 Task: Toggle the option "Network synchronisation".
Action: Mouse moved to (117, 12)
Screenshot: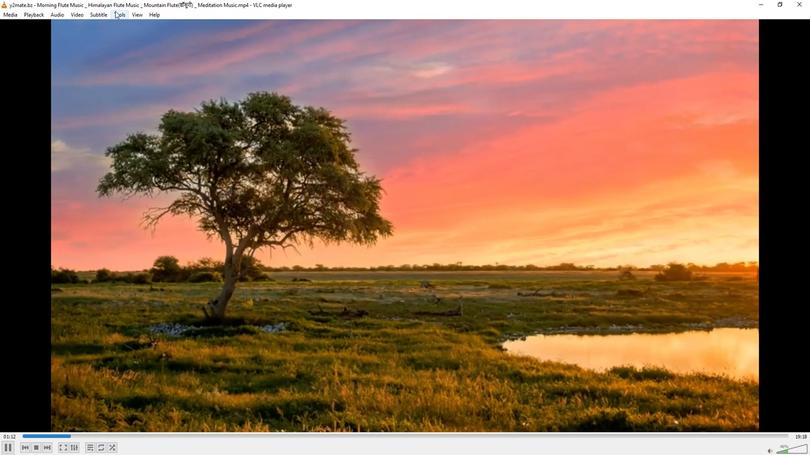 
Action: Mouse pressed left at (117, 12)
Screenshot: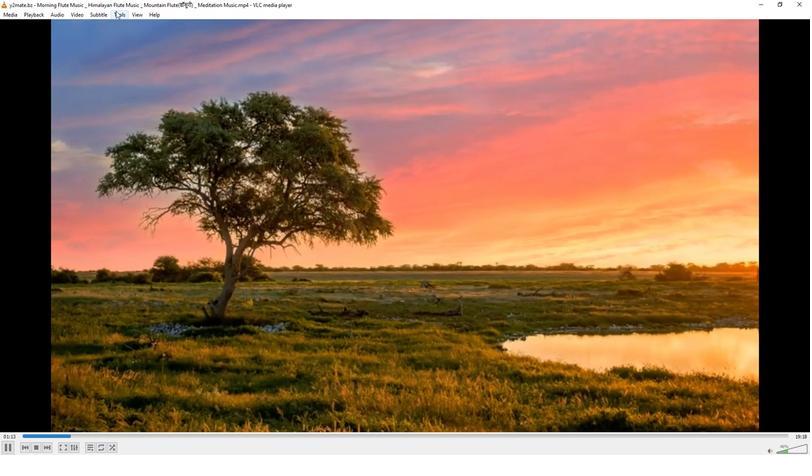 
Action: Mouse moved to (143, 115)
Screenshot: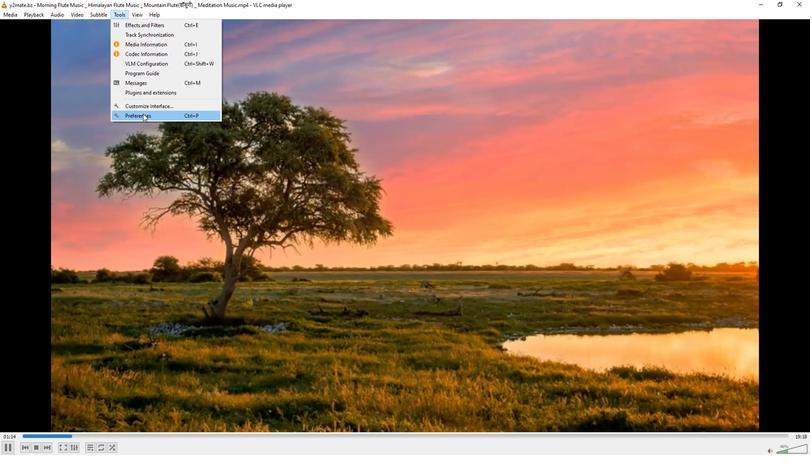 
Action: Mouse pressed left at (143, 115)
Screenshot: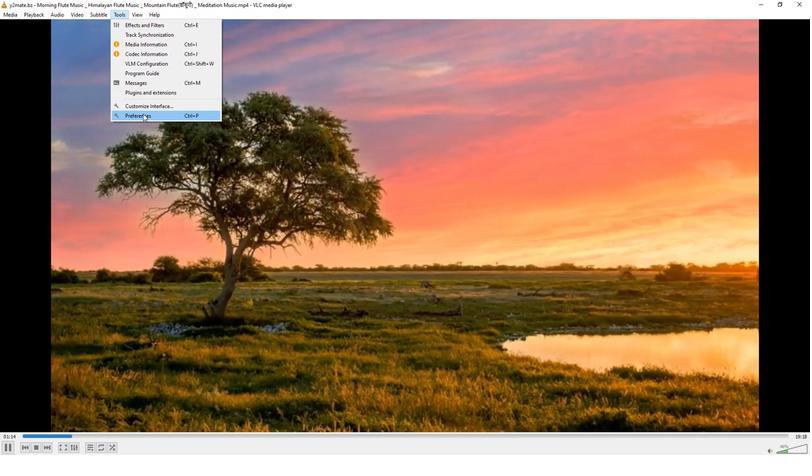 
Action: Mouse moved to (262, 371)
Screenshot: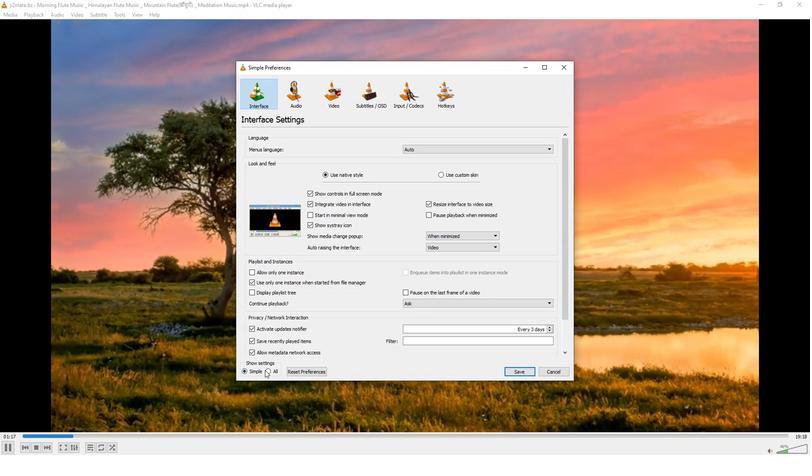 
Action: Mouse pressed left at (262, 371)
Screenshot: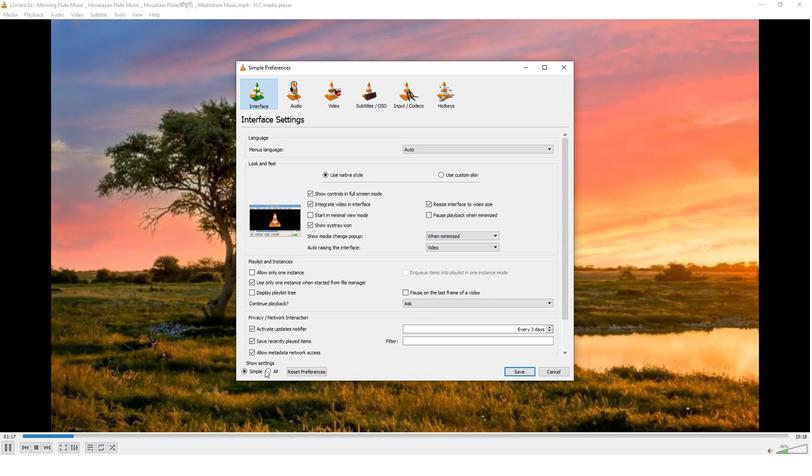 
Action: Mouse moved to (263, 371)
Screenshot: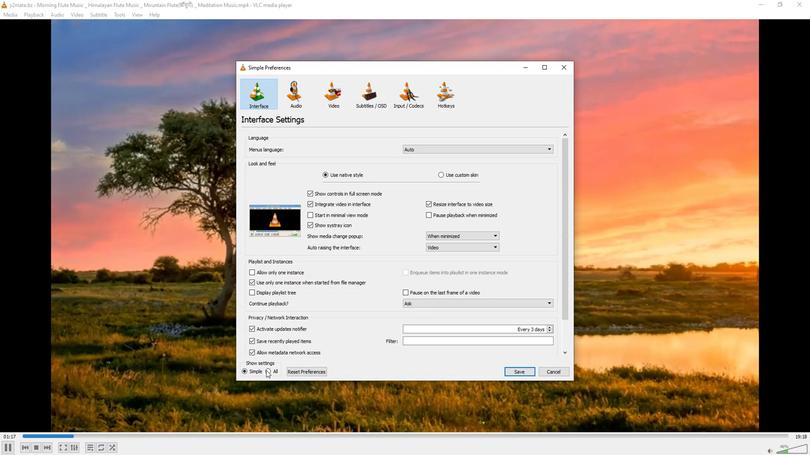 
Action: Mouse pressed left at (263, 371)
Screenshot: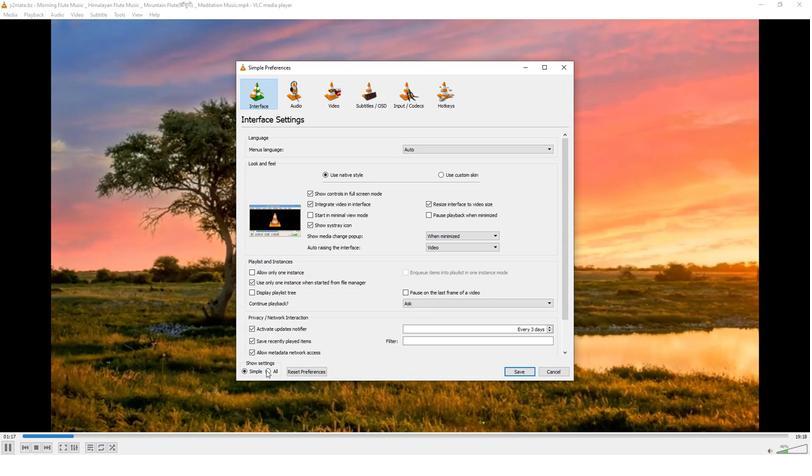 
Action: Mouse moved to (268, 220)
Screenshot: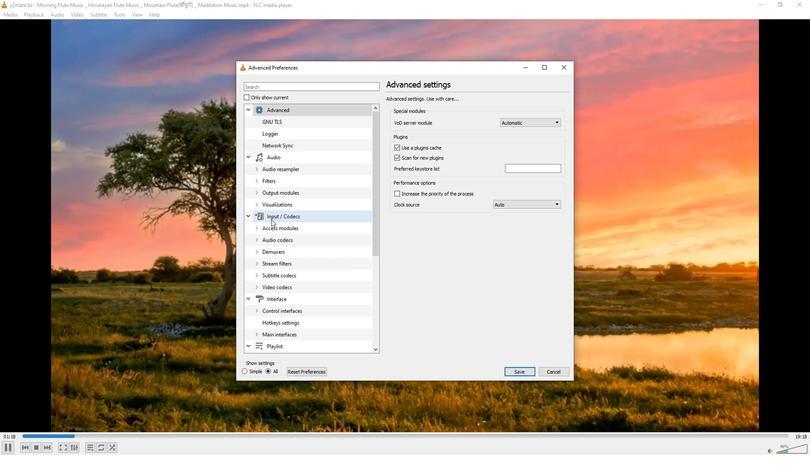 
Action: Mouse pressed left at (268, 220)
Screenshot: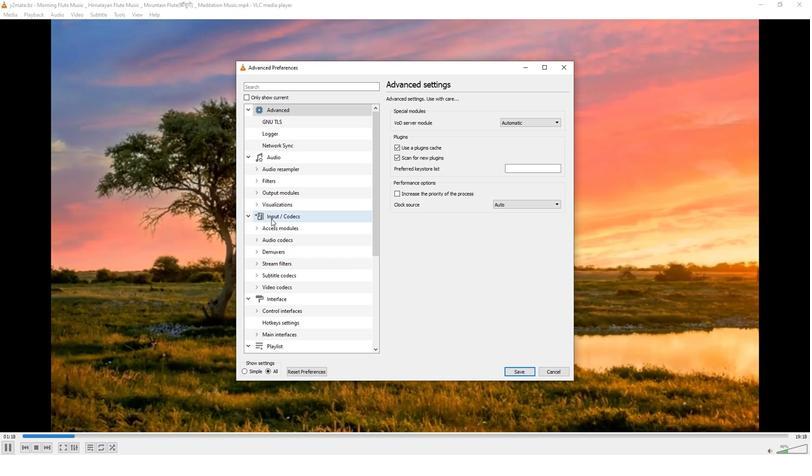 
Action: Mouse moved to (457, 302)
Screenshot: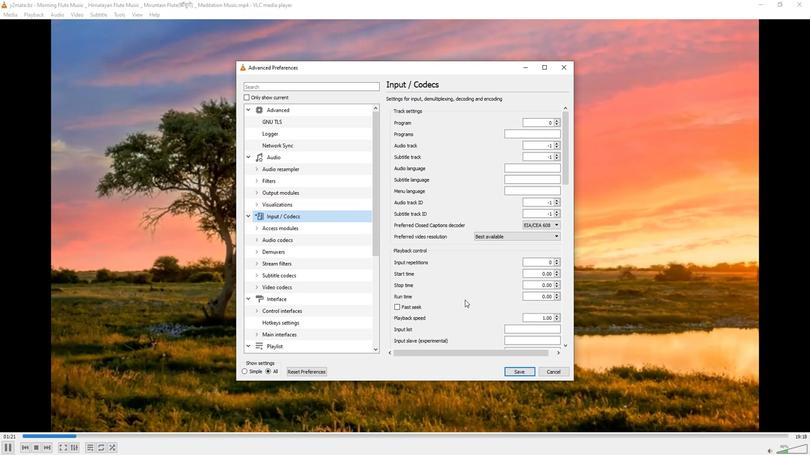 
Action: Mouse scrolled (457, 301) with delta (0, 0)
Screenshot: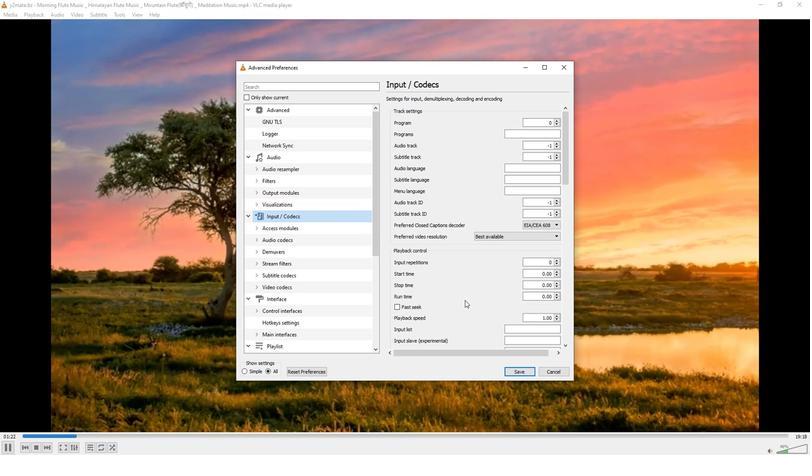 
Action: Mouse scrolled (457, 301) with delta (0, 0)
Screenshot: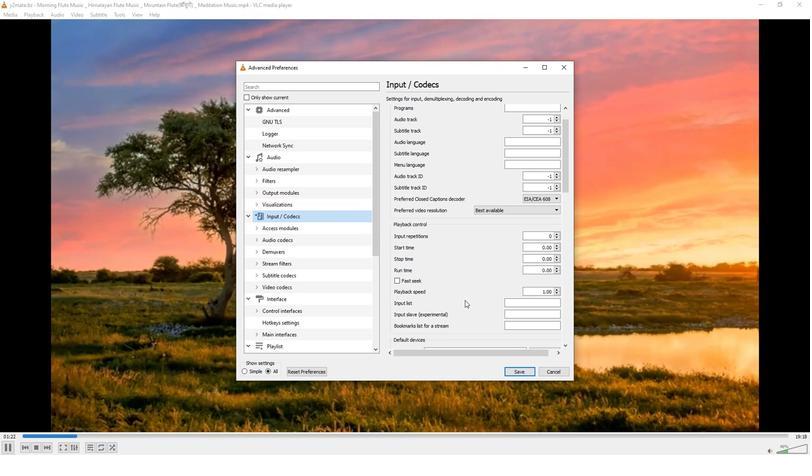 
Action: Mouse scrolled (457, 301) with delta (0, 0)
Screenshot: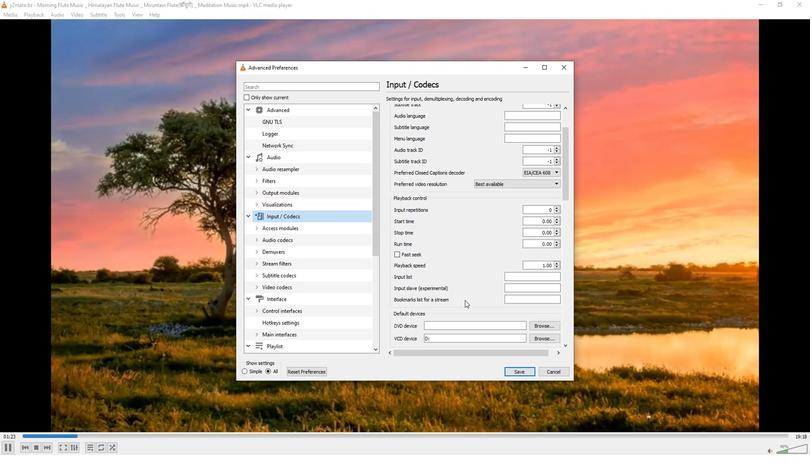 
Action: Mouse scrolled (457, 301) with delta (0, 0)
Screenshot: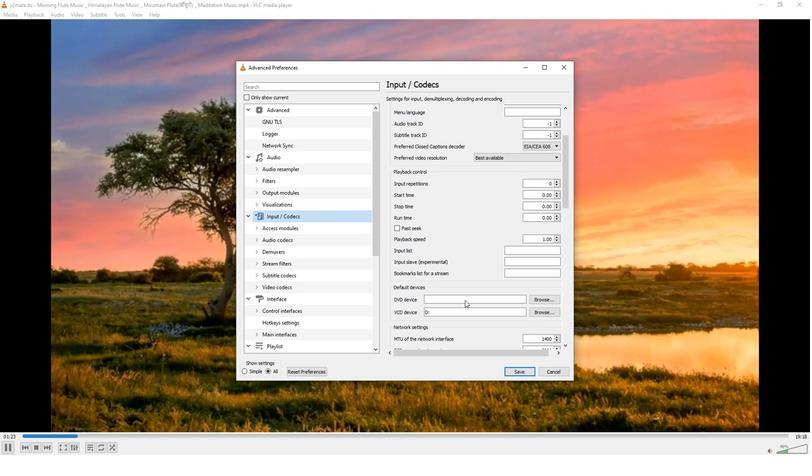 
Action: Mouse scrolled (457, 301) with delta (0, 0)
Screenshot: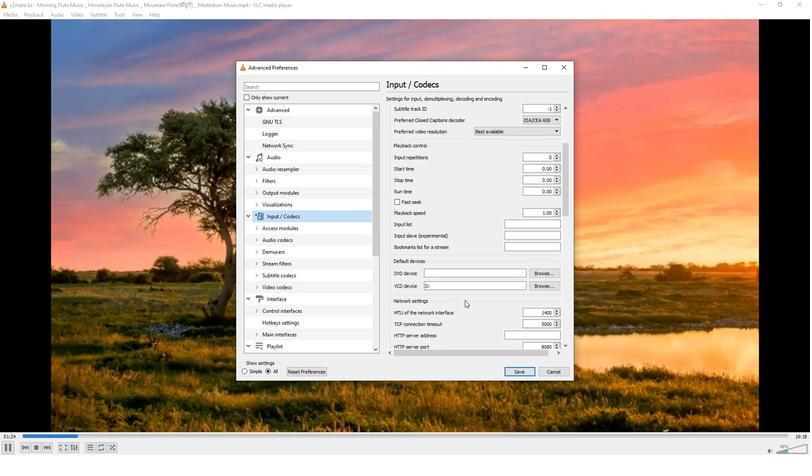 
Action: Mouse scrolled (457, 301) with delta (0, 0)
Screenshot: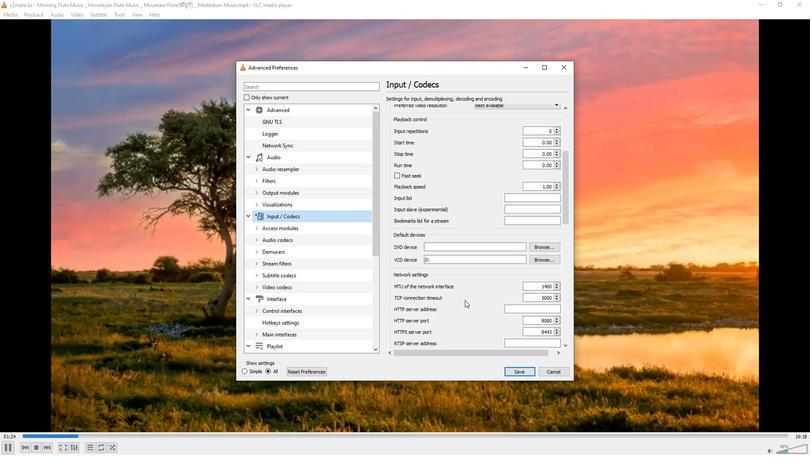
Action: Mouse scrolled (457, 301) with delta (0, 0)
Screenshot: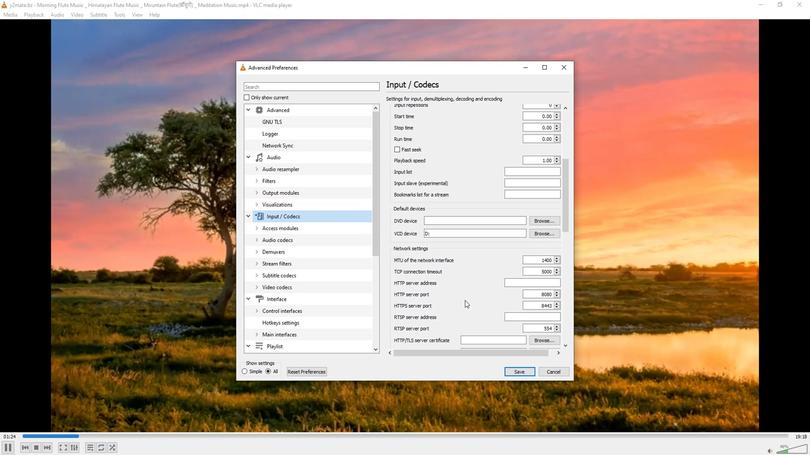 
Action: Mouse scrolled (457, 301) with delta (0, 0)
Screenshot: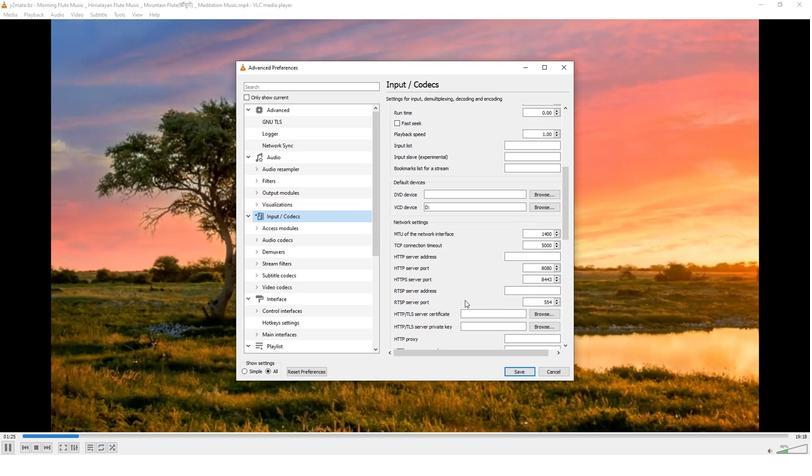 
Action: Mouse scrolled (457, 301) with delta (0, 0)
Screenshot: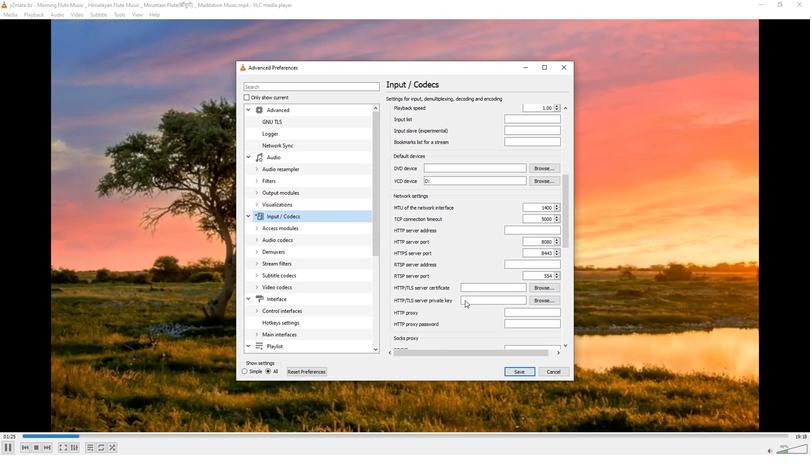 
Action: Mouse scrolled (457, 301) with delta (0, 0)
Screenshot: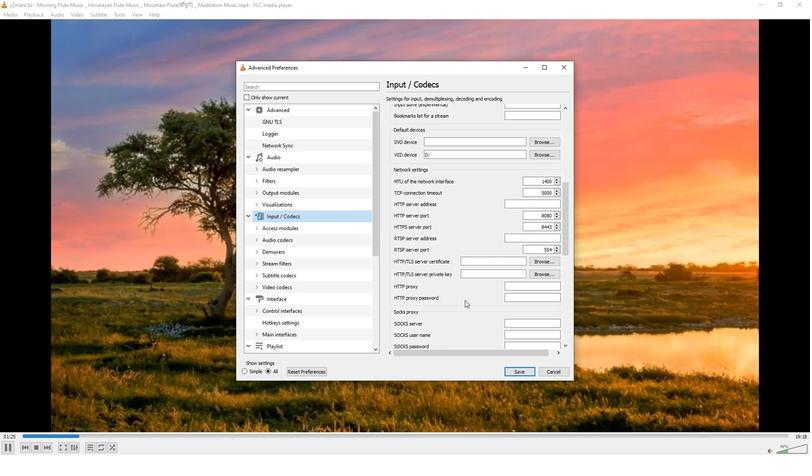 
Action: Mouse scrolled (457, 301) with delta (0, 0)
Screenshot: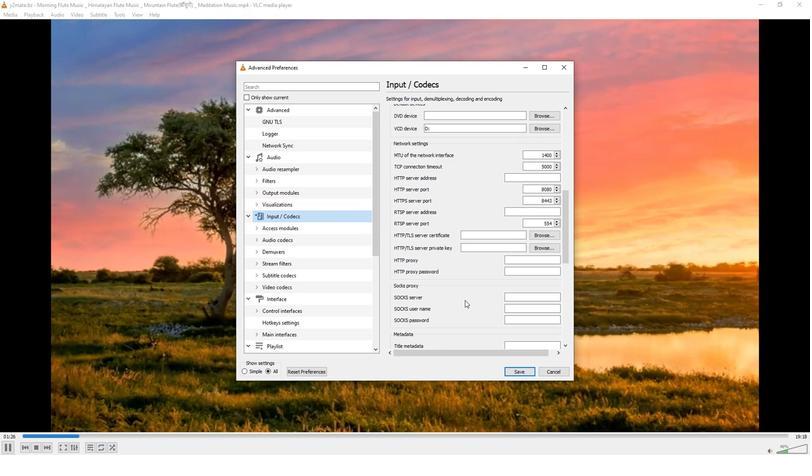 
Action: Mouse scrolled (457, 301) with delta (0, 0)
Screenshot: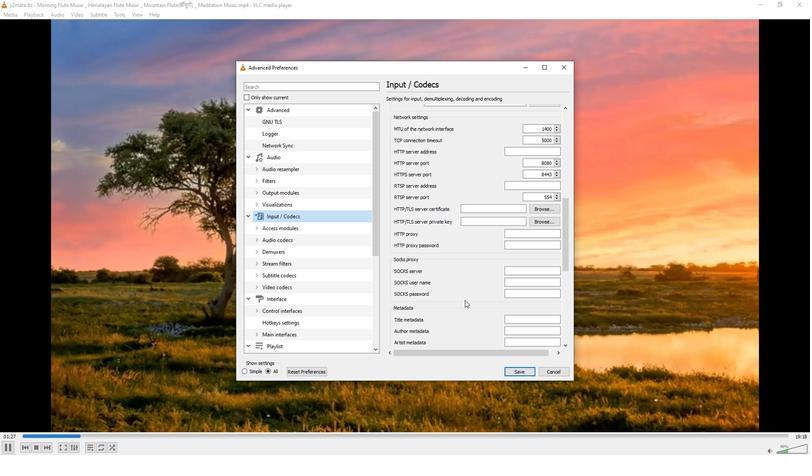 
Action: Mouse scrolled (457, 301) with delta (0, 0)
Screenshot: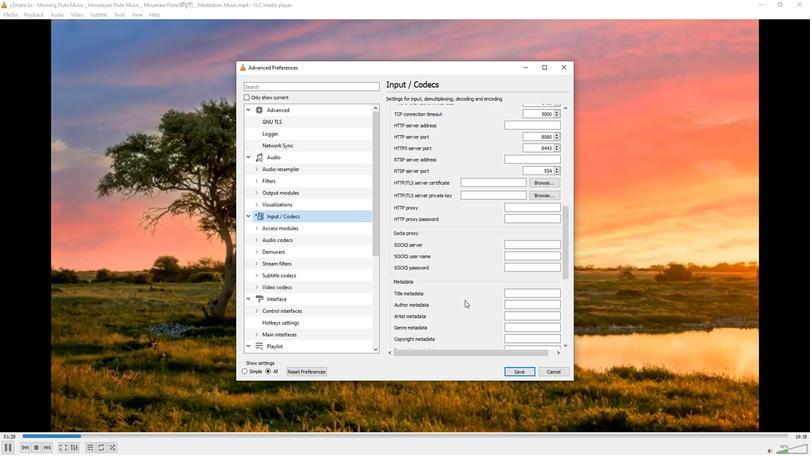 
Action: Mouse scrolled (457, 301) with delta (0, 0)
Screenshot: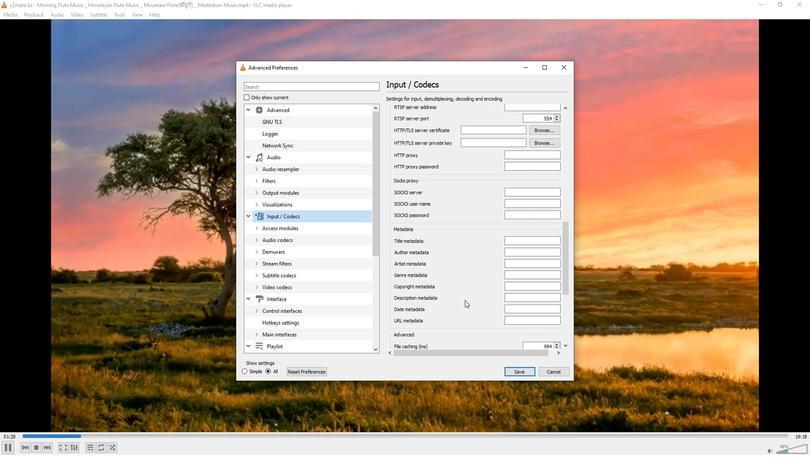 
Action: Mouse scrolled (457, 301) with delta (0, 0)
Screenshot: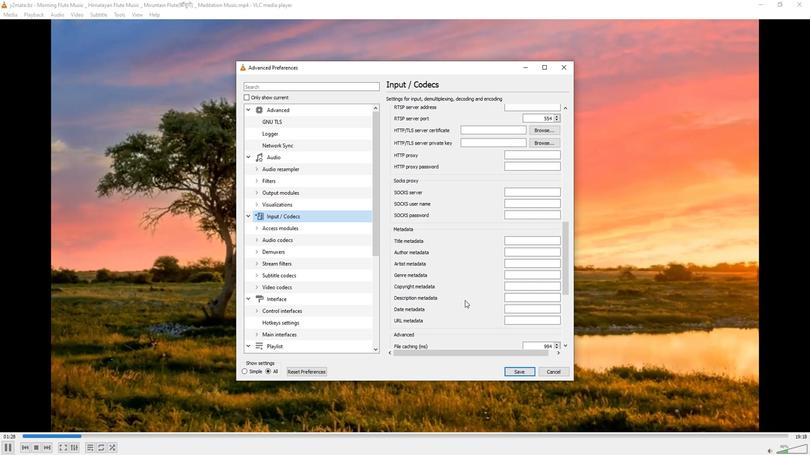 
Action: Mouse scrolled (457, 301) with delta (0, 0)
Screenshot: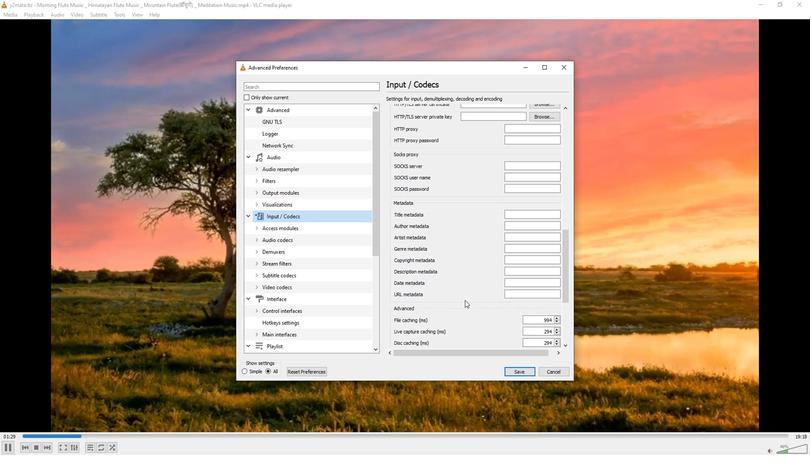 
Action: Mouse scrolled (457, 301) with delta (0, 0)
Screenshot: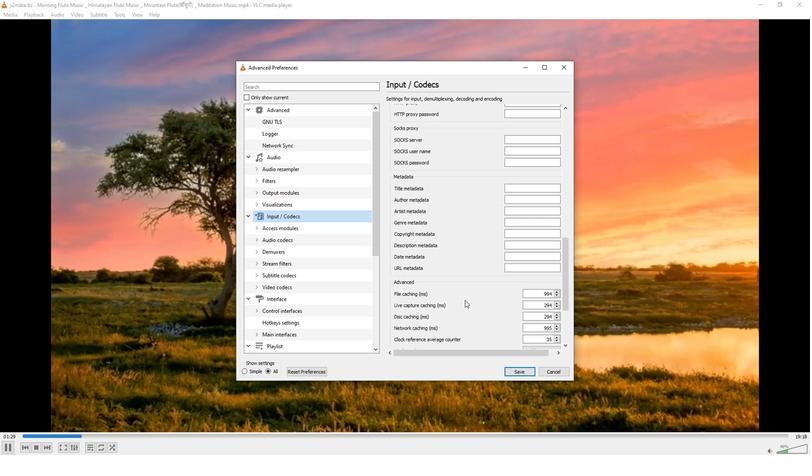 
Action: Mouse scrolled (457, 301) with delta (0, 0)
Screenshot: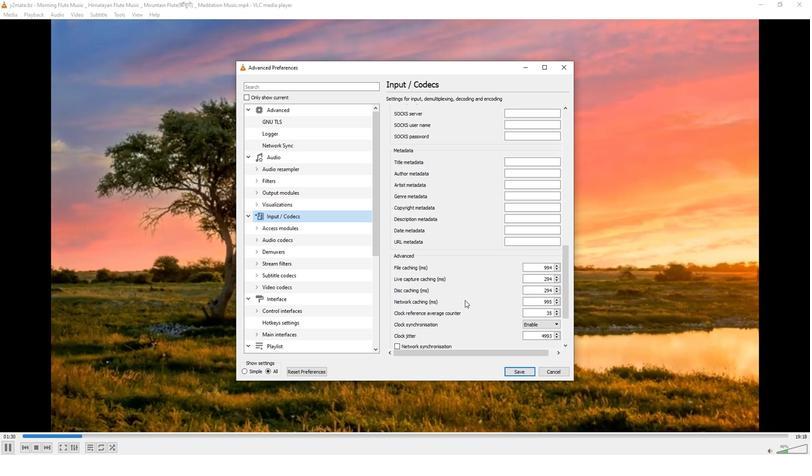 
Action: Mouse scrolled (457, 301) with delta (0, 0)
Screenshot: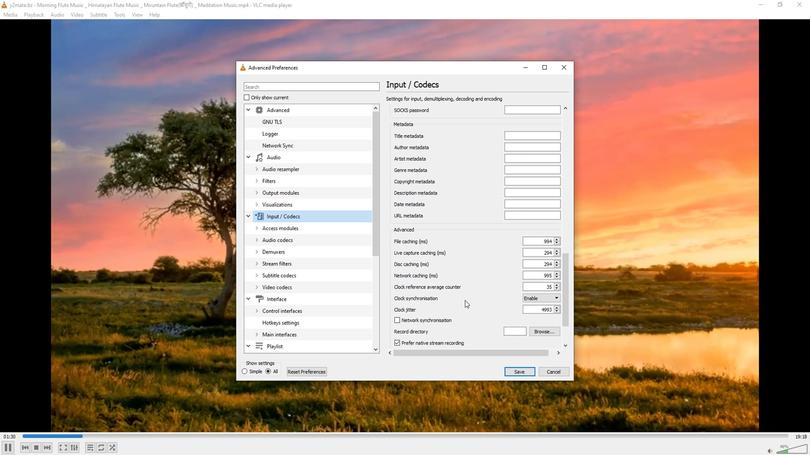 
Action: Mouse moved to (392, 295)
Screenshot: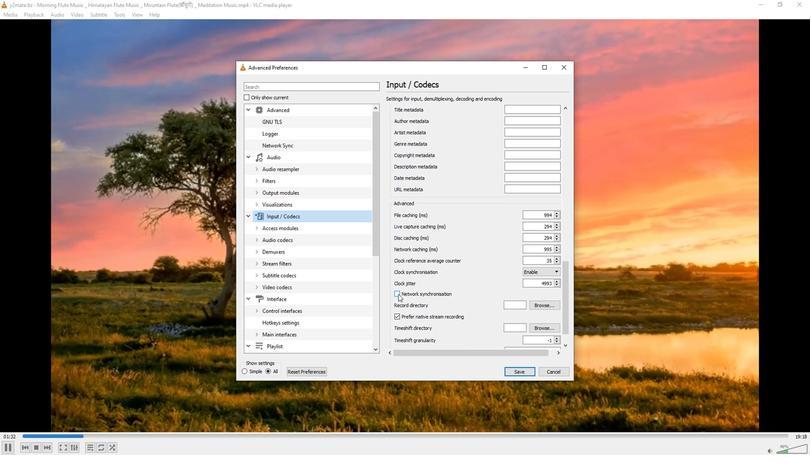 
Action: Mouse pressed left at (392, 295)
Screenshot: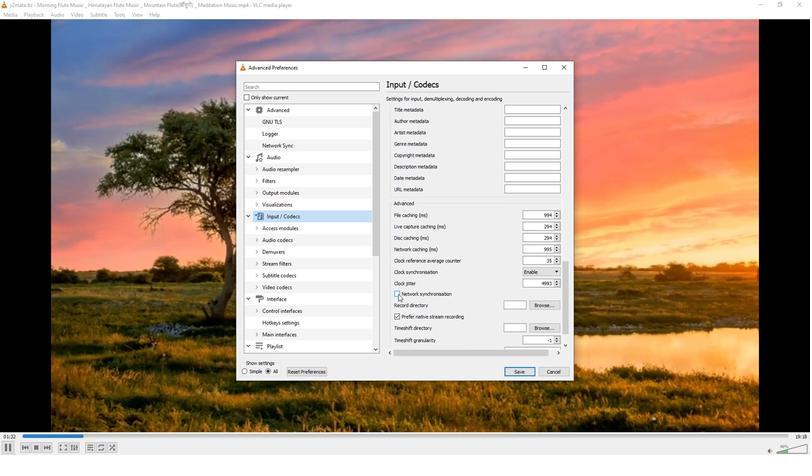 
Action: Mouse moved to (379, 301)
Screenshot: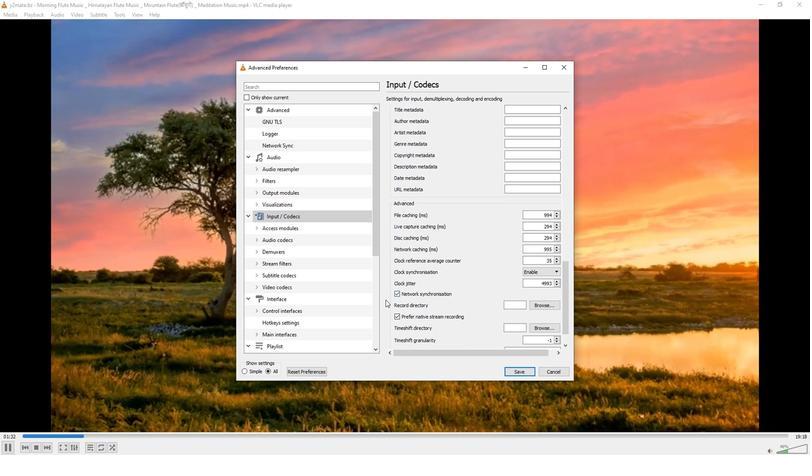 
